 Task: Check the median sale price of townhouses in the last 1 year.
Action: Mouse moved to (758, 147)
Screenshot: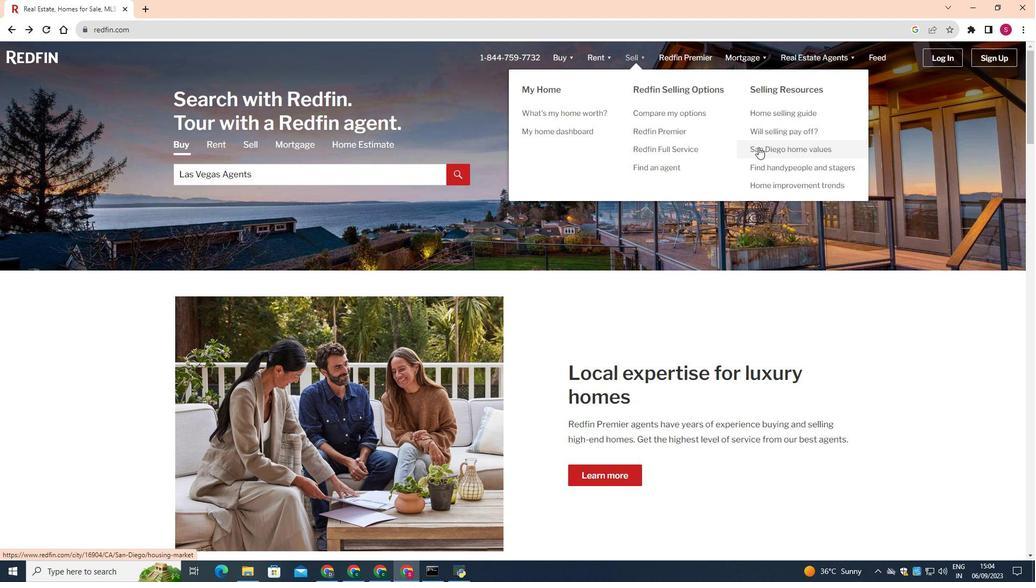
Action: Mouse pressed left at (758, 147)
Screenshot: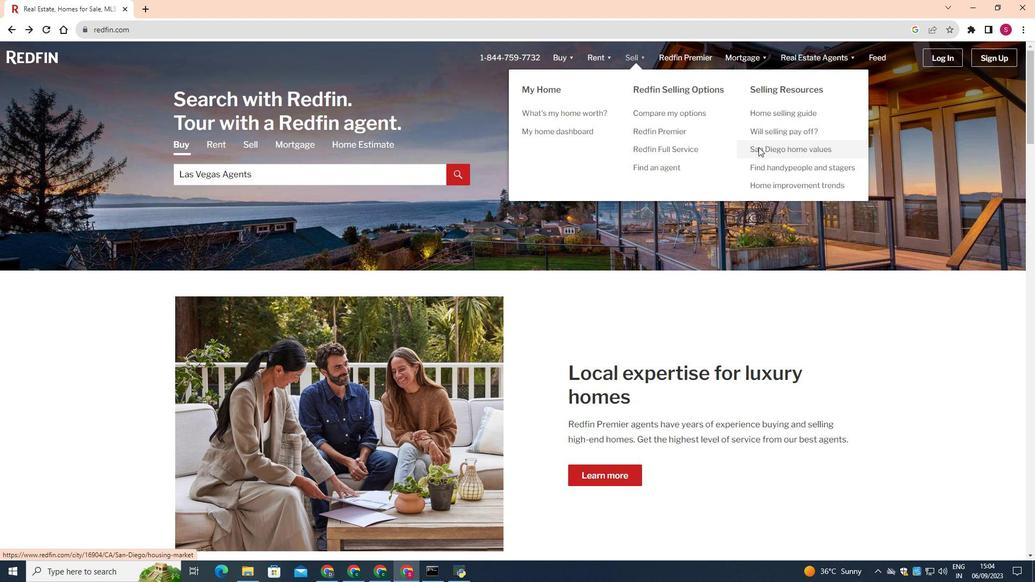
Action: Mouse moved to (222, 392)
Screenshot: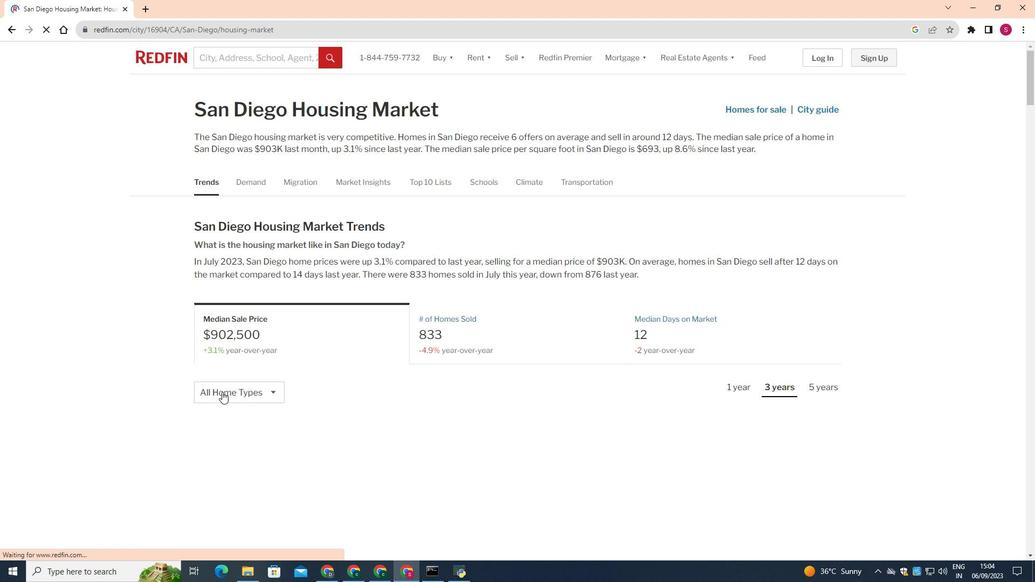 
Action: Mouse pressed left at (222, 392)
Screenshot: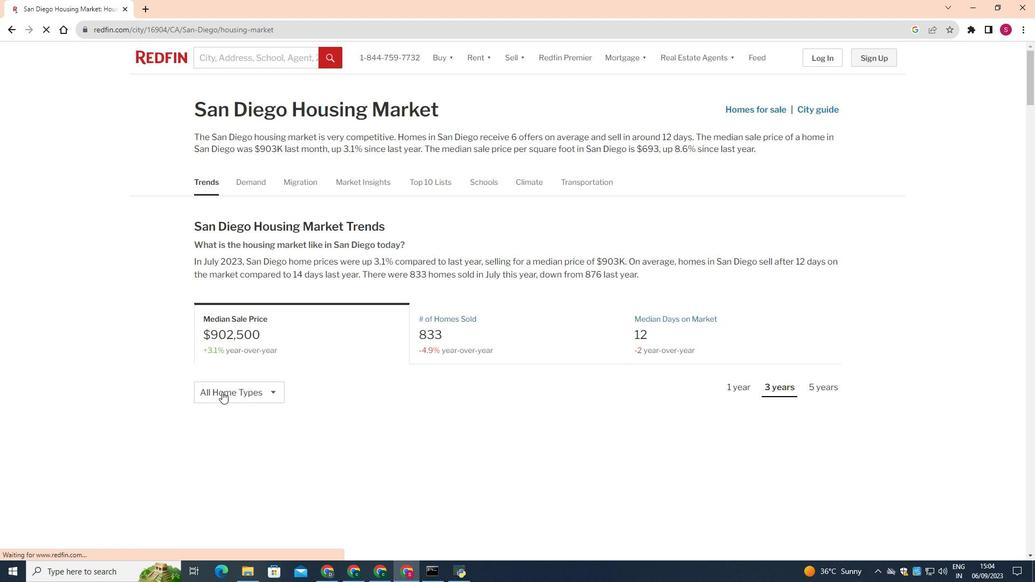 
Action: Mouse moved to (237, 460)
Screenshot: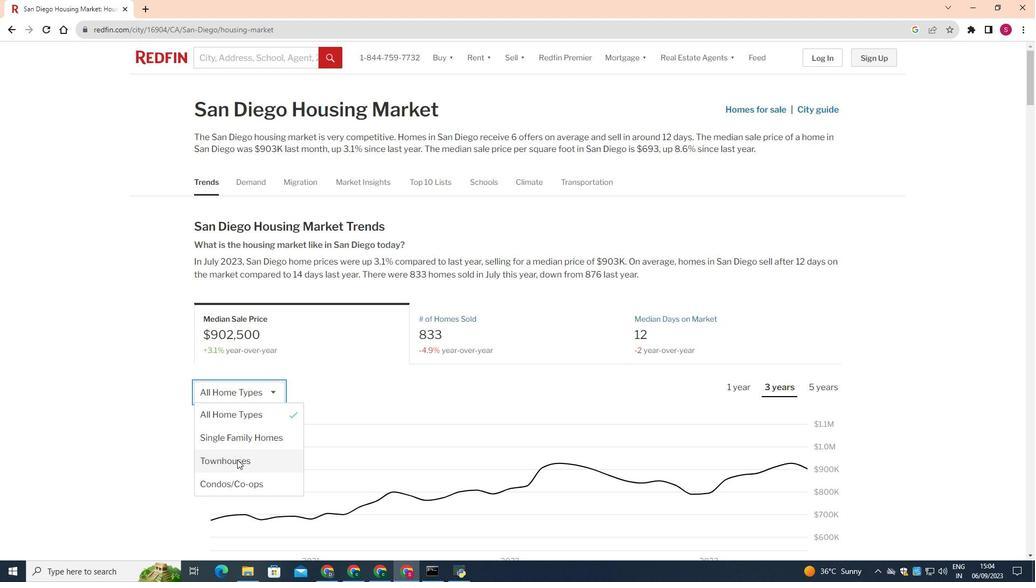 
Action: Mouse pressed left at (237, 460)
Screenshot: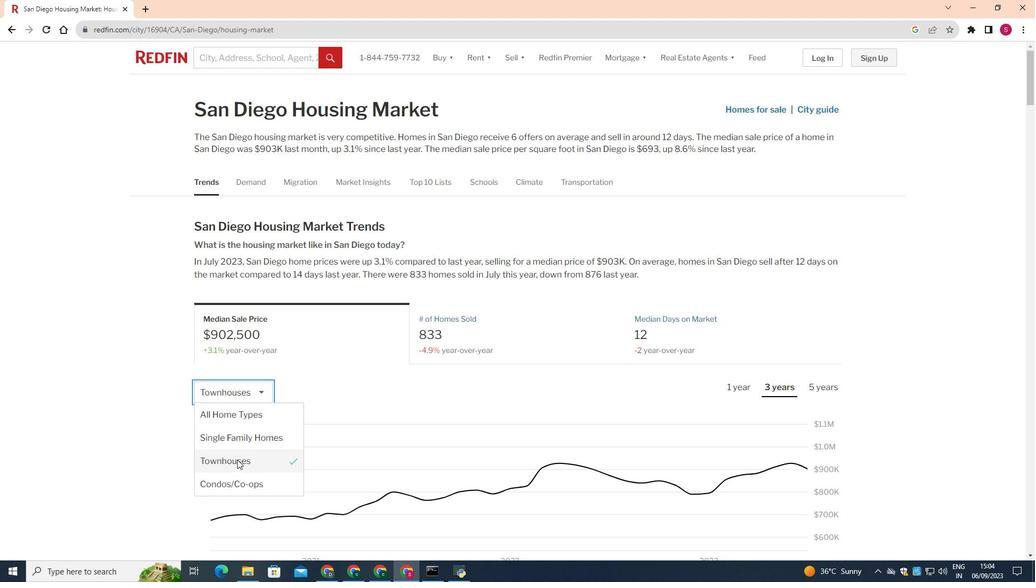 
Action: Mouse moved to (744, 387)
Screenshot: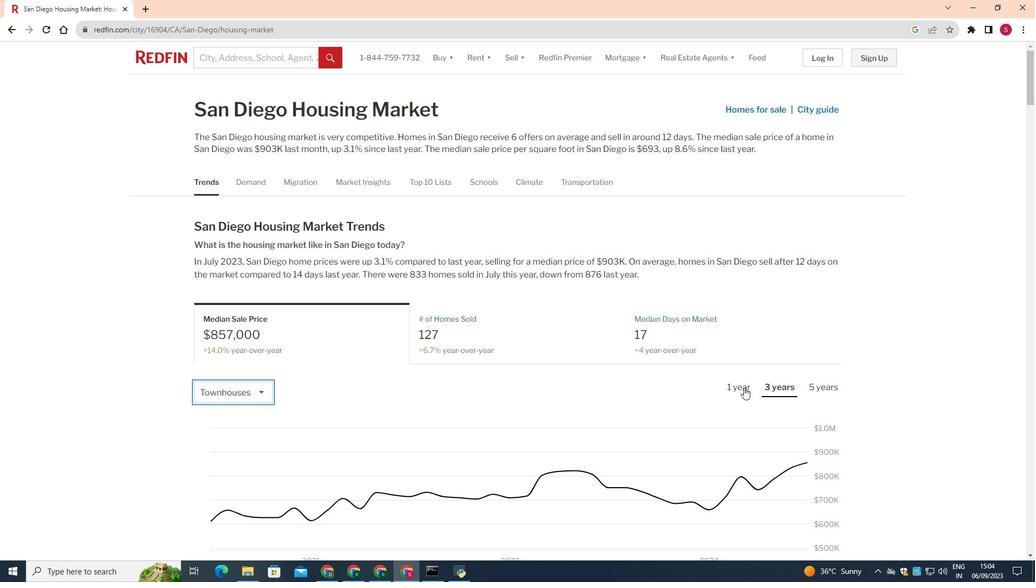 
Action: Mouse pressed left at (744, 387)
Screenshot: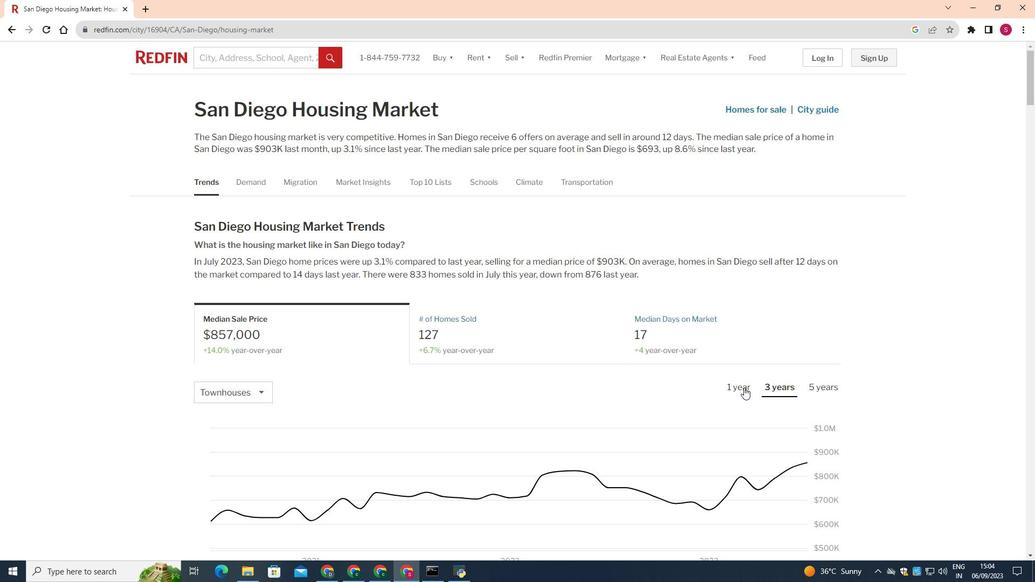 
Action: Mouse moved to (686, 399)
Screenshot: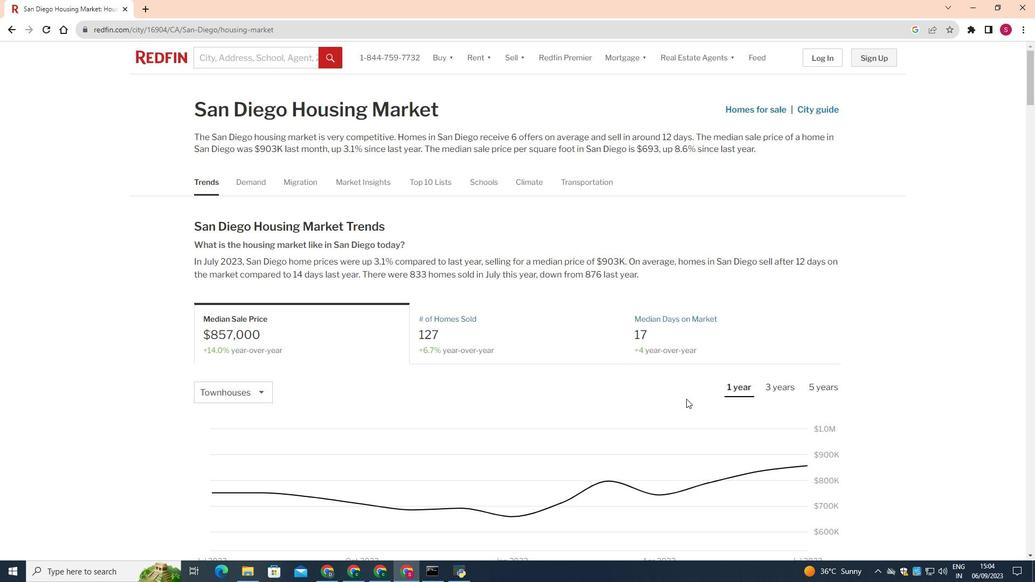 
Action: Mouse scrolled (686, 398) with delta (0, 0)
Screenshot: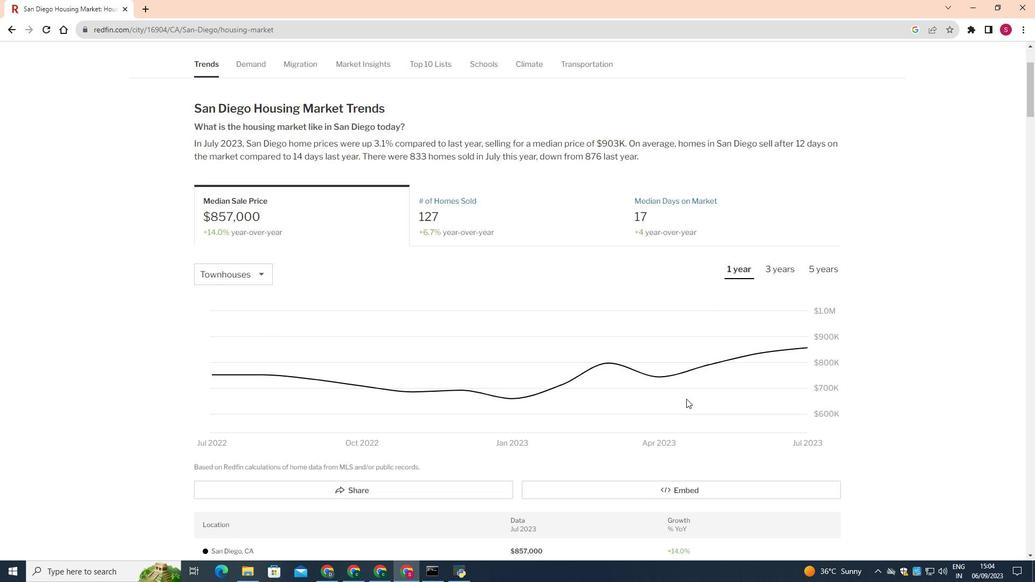 
Action: Mouse scrolled (686, 398) with delta (0, 0)
Screenshot: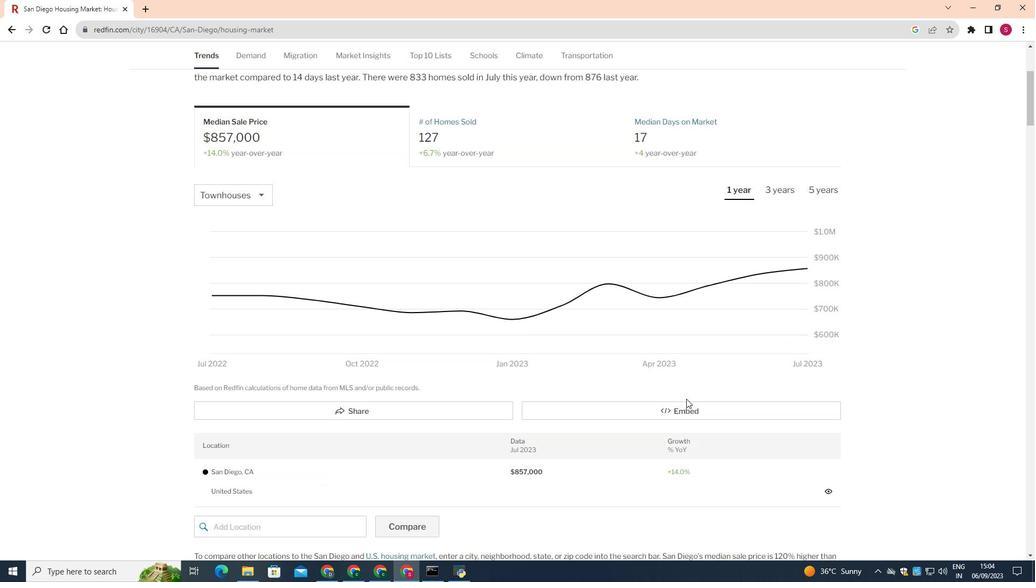 
Action: Mouse scrolled (686, 398) with delta (0, 0)
Screenshot: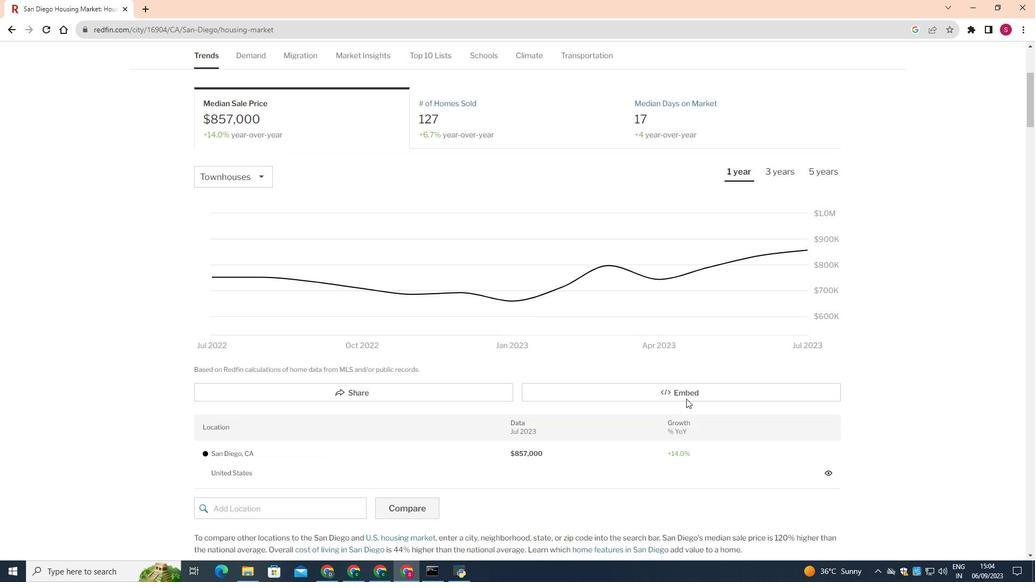 
Action: Mouse scrolled (686, 398) with delta (0, 0)
Screenshot: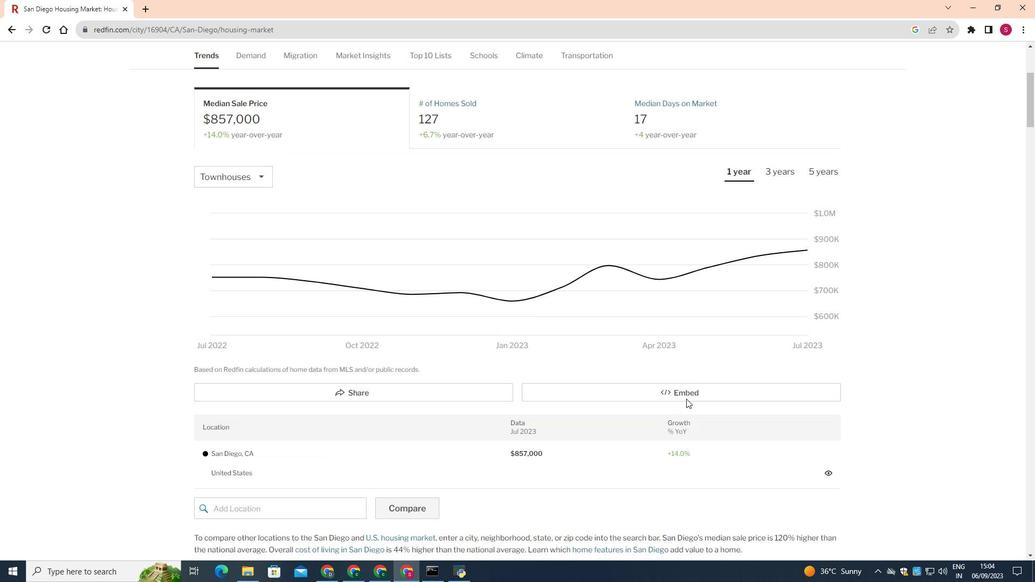 
